 Task: Add Sprouts Matcha Latte Vegan Protein to the cart.
Action: Mouse moved to (271, 121)
Screenshot: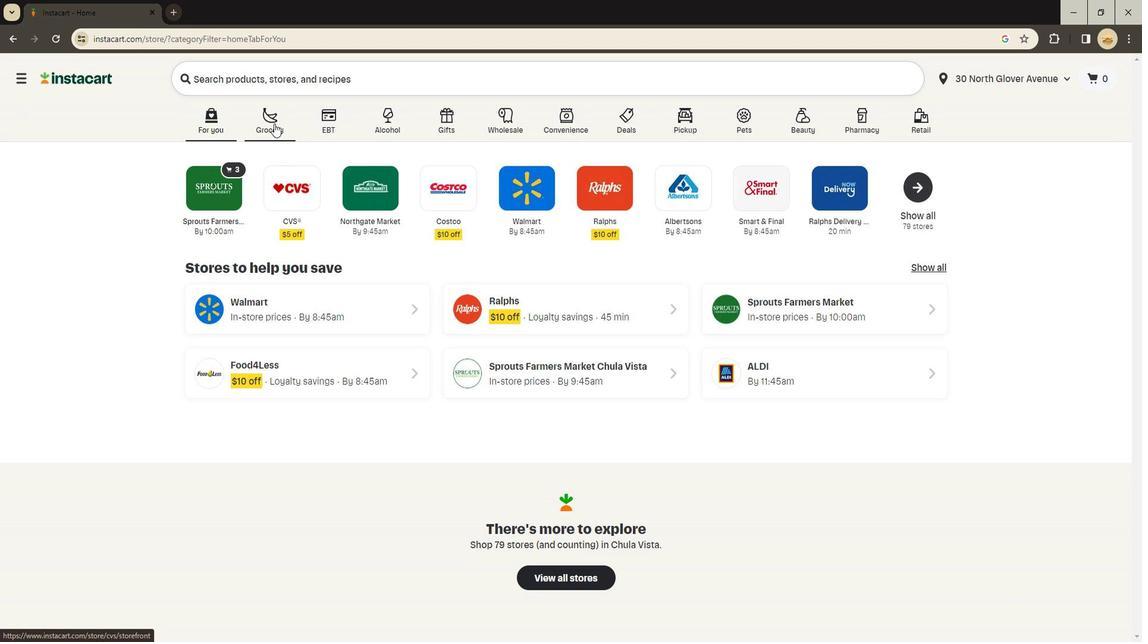 
Action: Mouse pressed left at (271, 121)
Screenshot: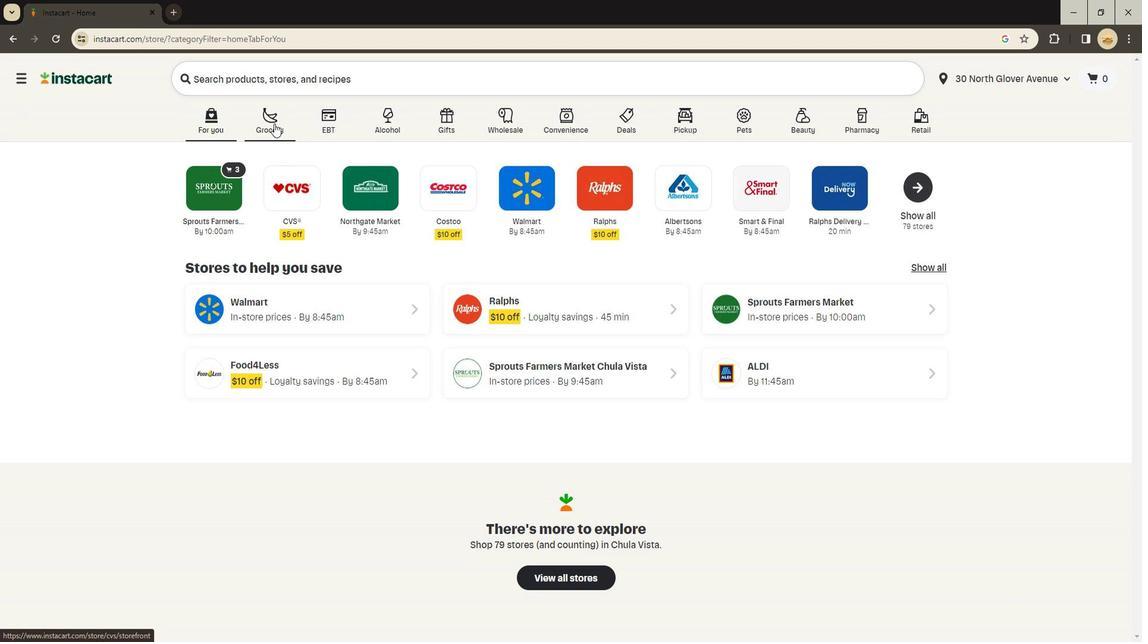 
Action: Mouse moved to (270, 351)
Screenshot: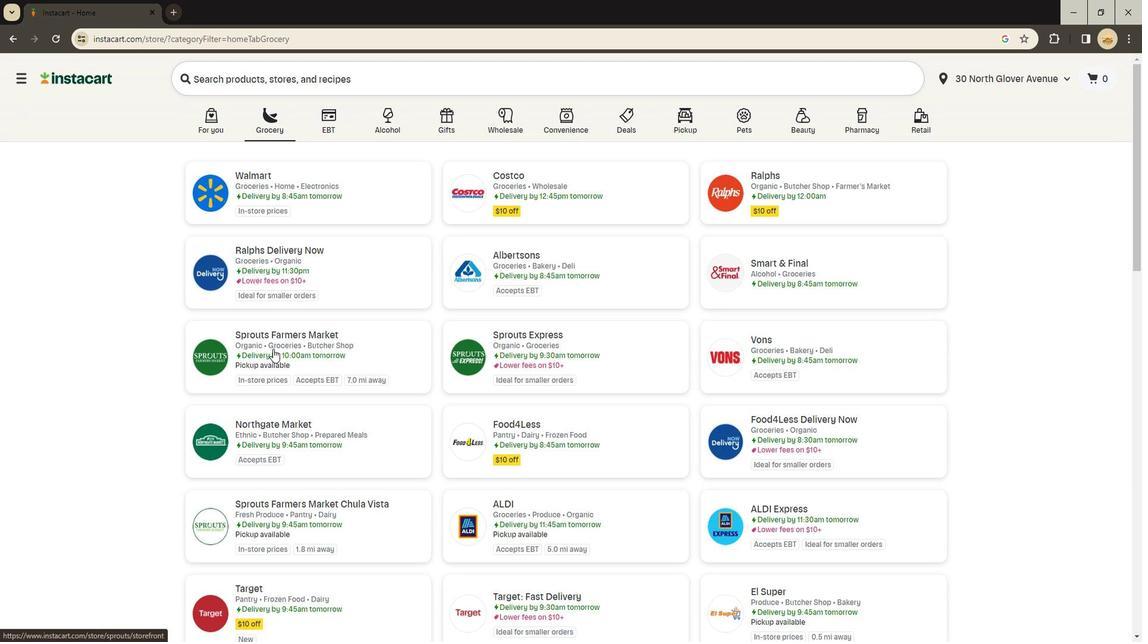 
Action: Mouse pressed left at (270, 351)
Screenshot: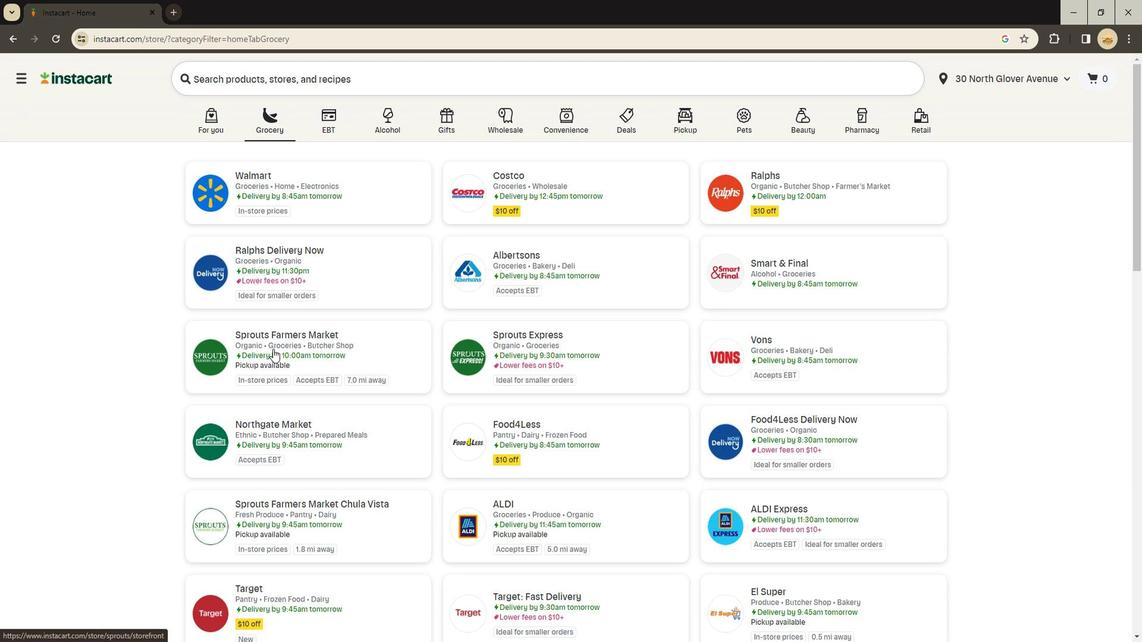
Action: Mouse moved to (76, 358)
Screenshot: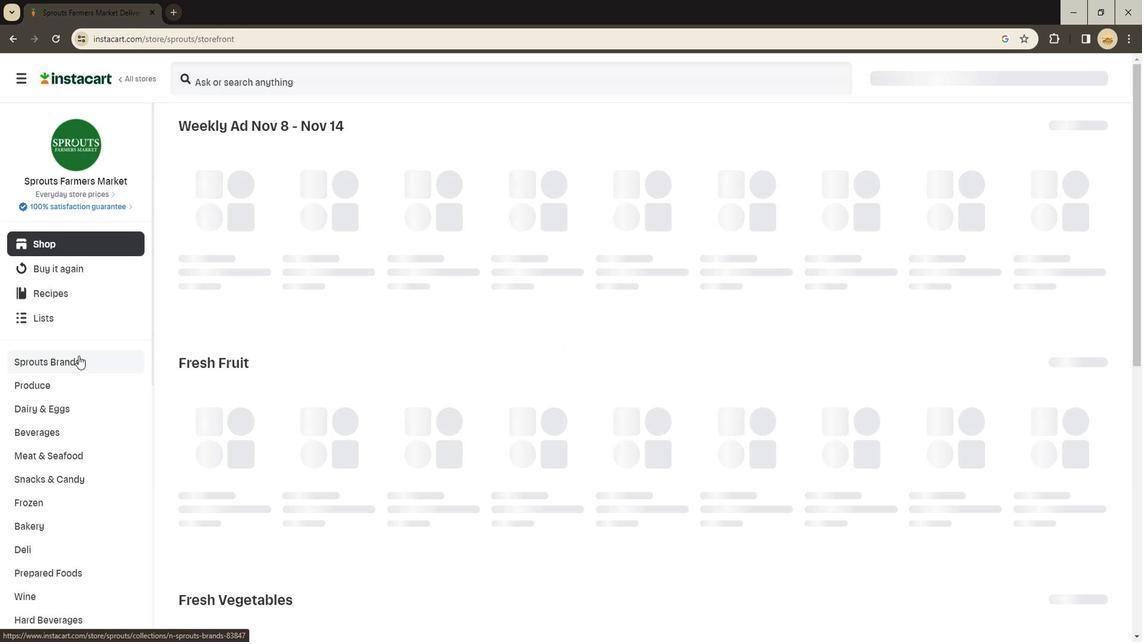 
Action: Mouse scrolled (76, 357) with delta (0, 0)
Screenshot: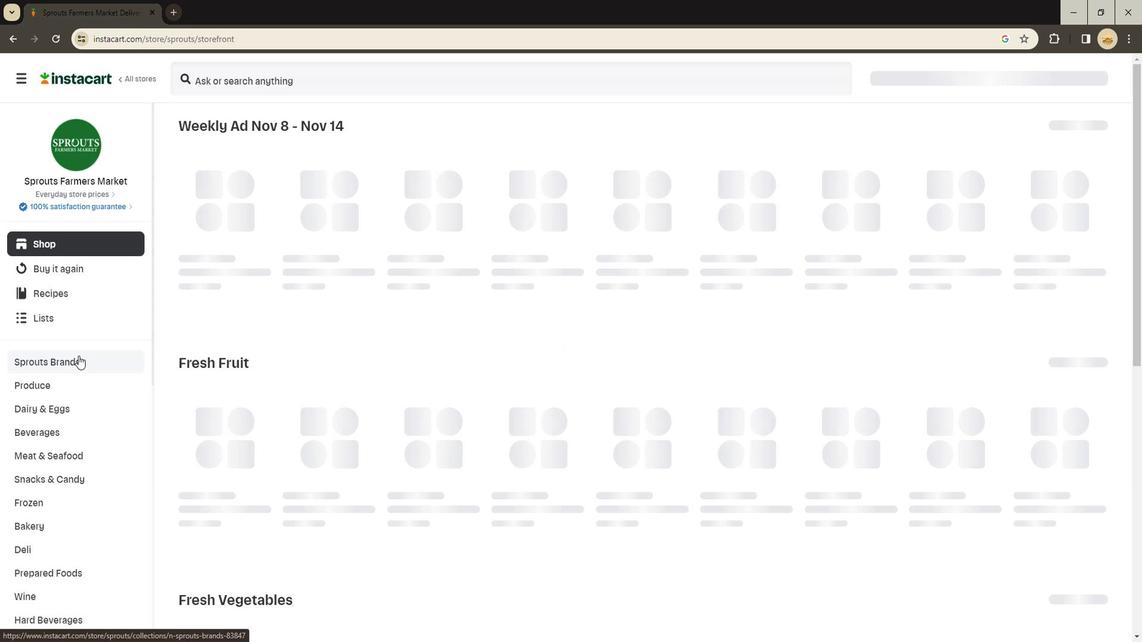 
Action: Mouse scrolled (76, 357) with delta (0, 0)
Screenshot: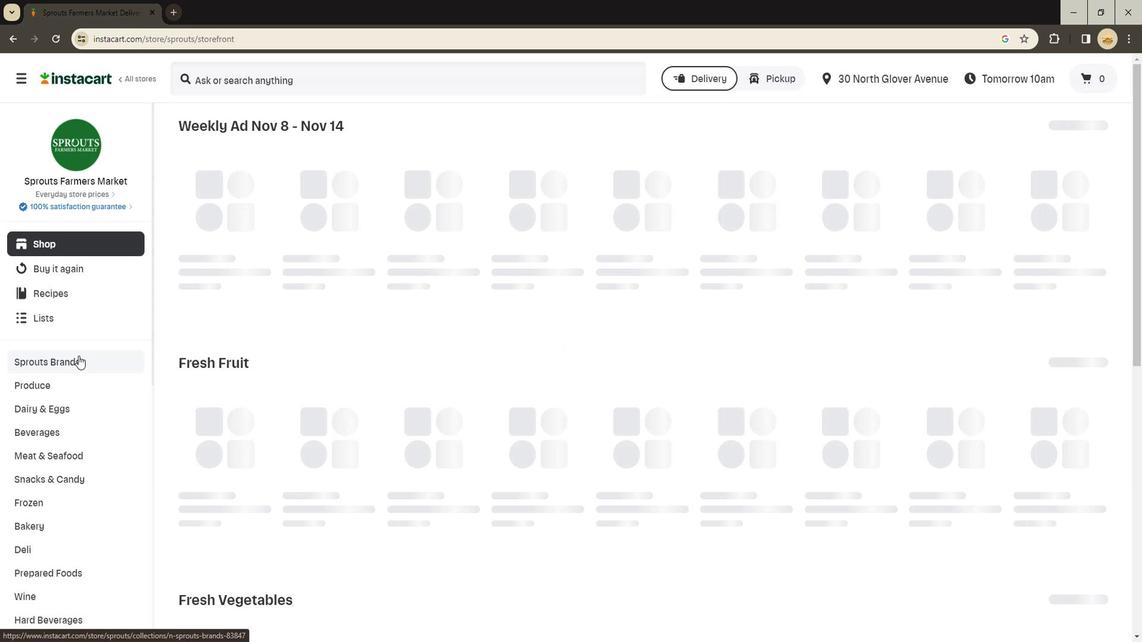 
Action: Mouse scrolled (76, 357) with delta (0, 0)
Screenshot: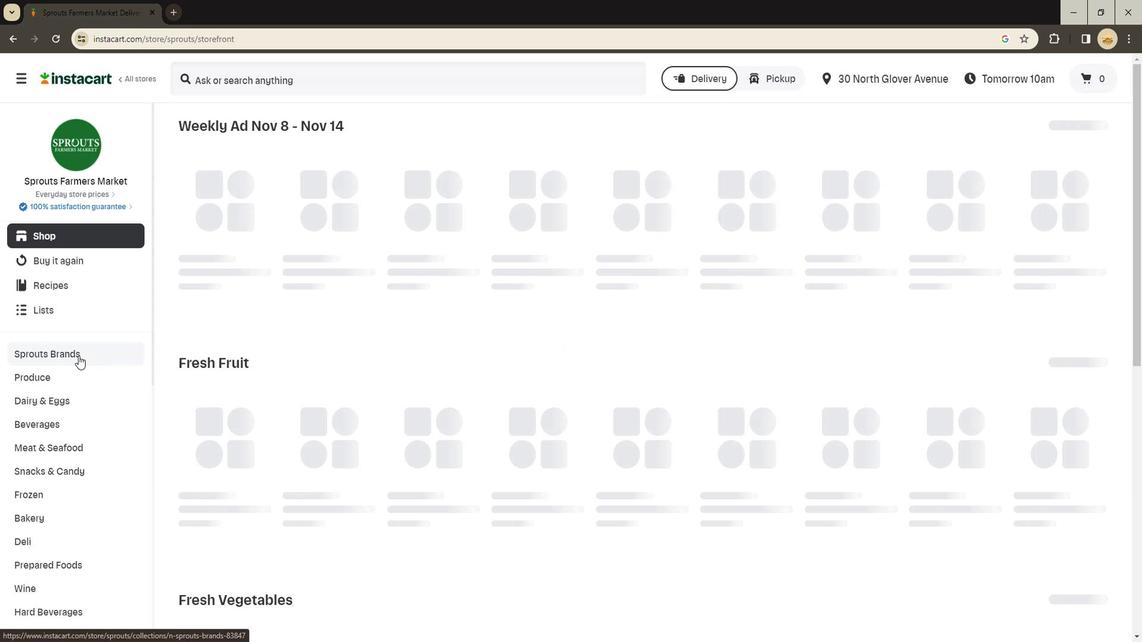 
Action: Mouse scrolled (76, 357) with delta (0, 0)
Screenshot: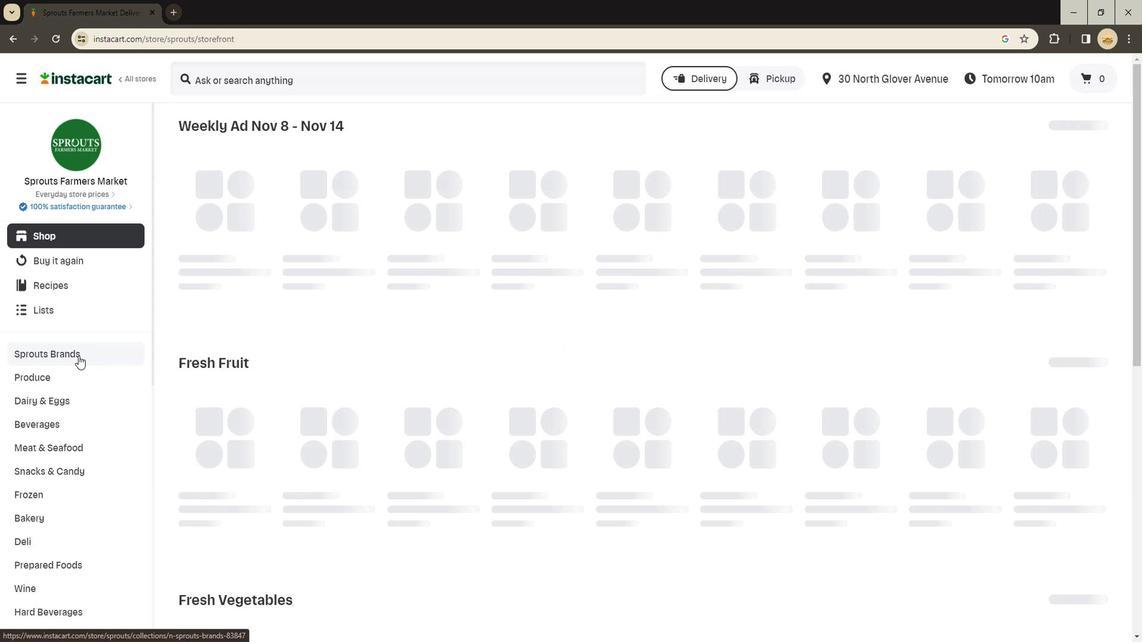 
Action: Mouse scrolled (76, 357) with delta (0, 0)
Screenshot: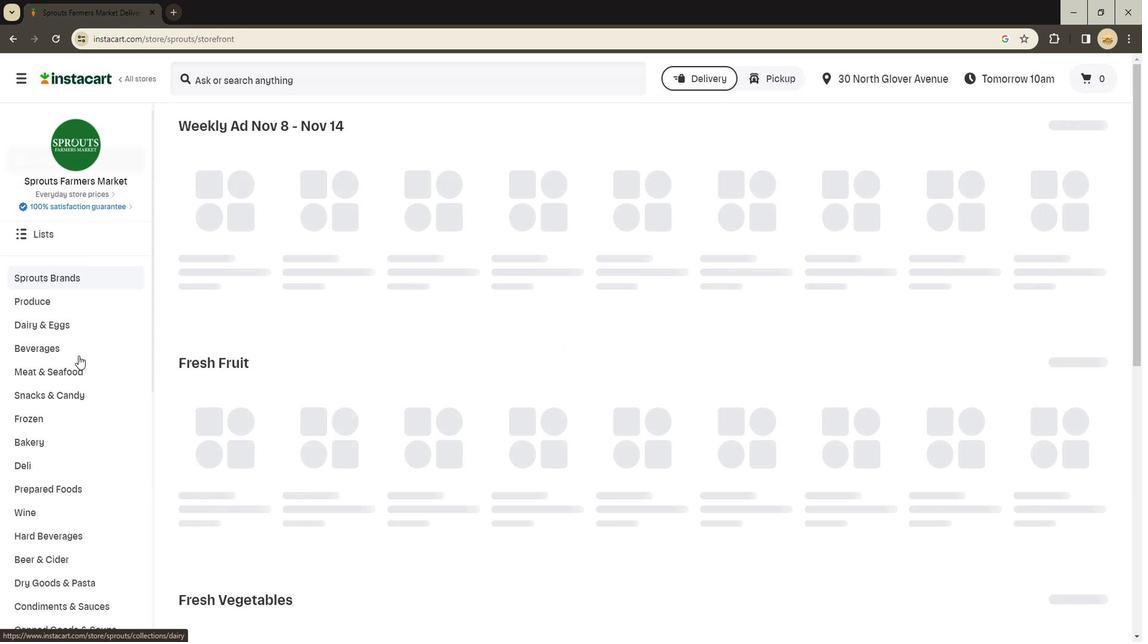 
Action: Mouse scrolled (76, 357) with delta (0, 0)
Screenshot: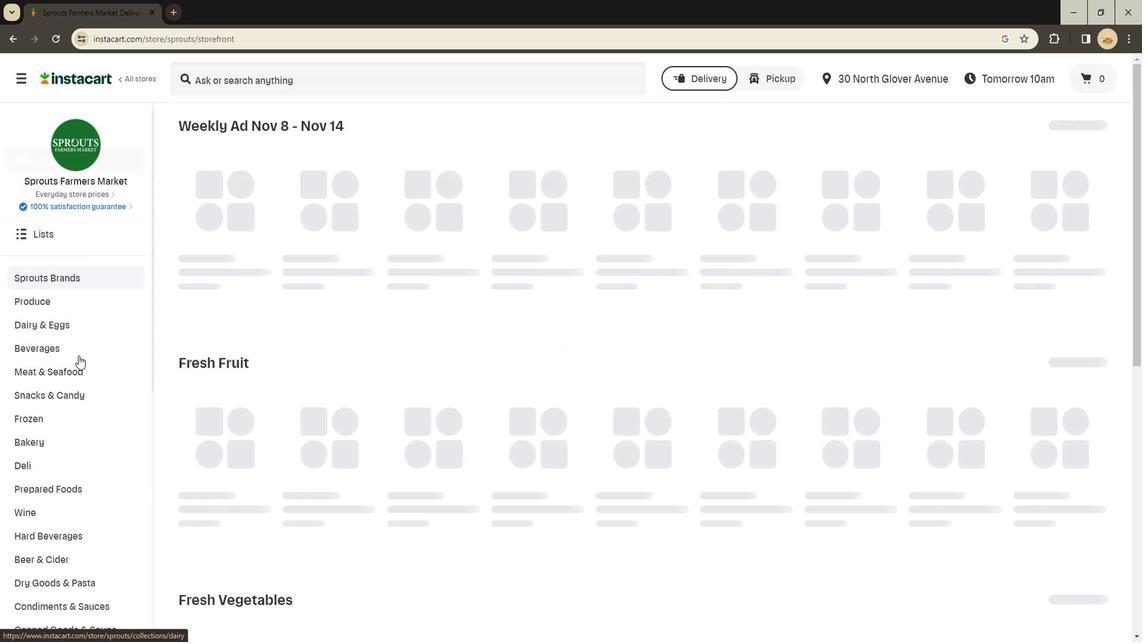 
Action: Mouse scrolled (76, 357) with delta (0, 0)
Screenshot: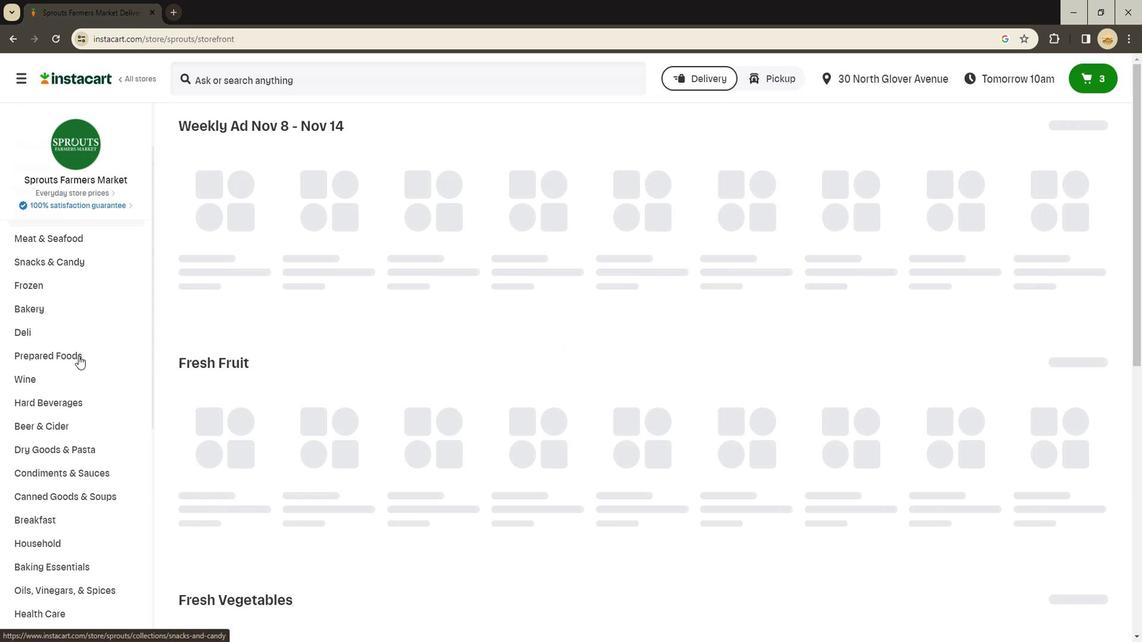 
Action: Mouse moved to (52, 398)
Screenshot: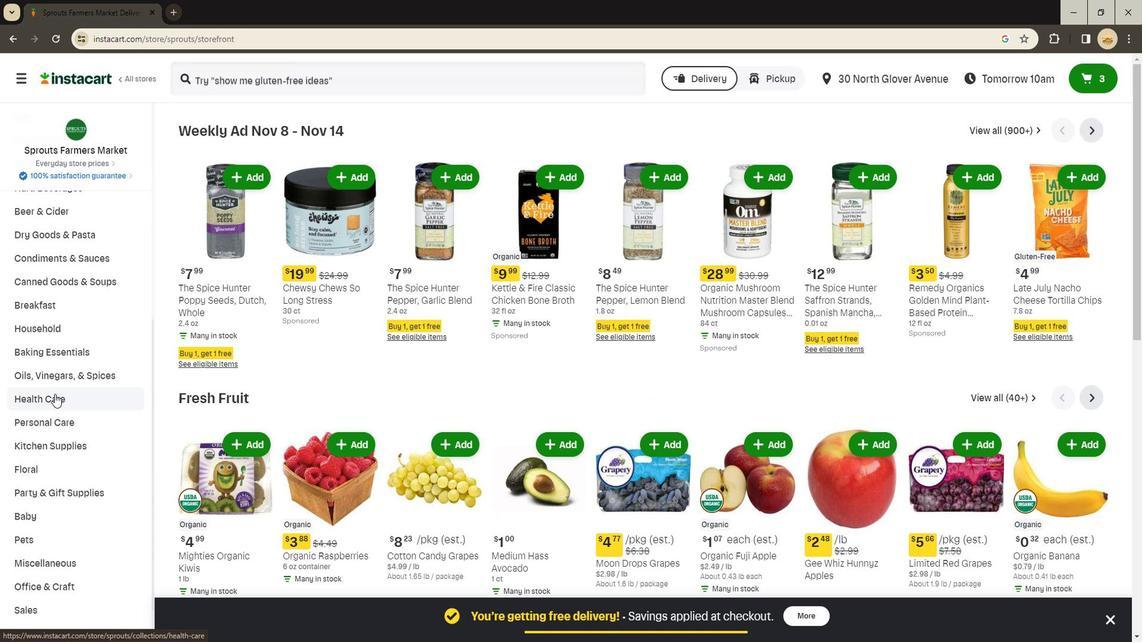
Action: Mouse pressed left at (52, 398)
Screenshot: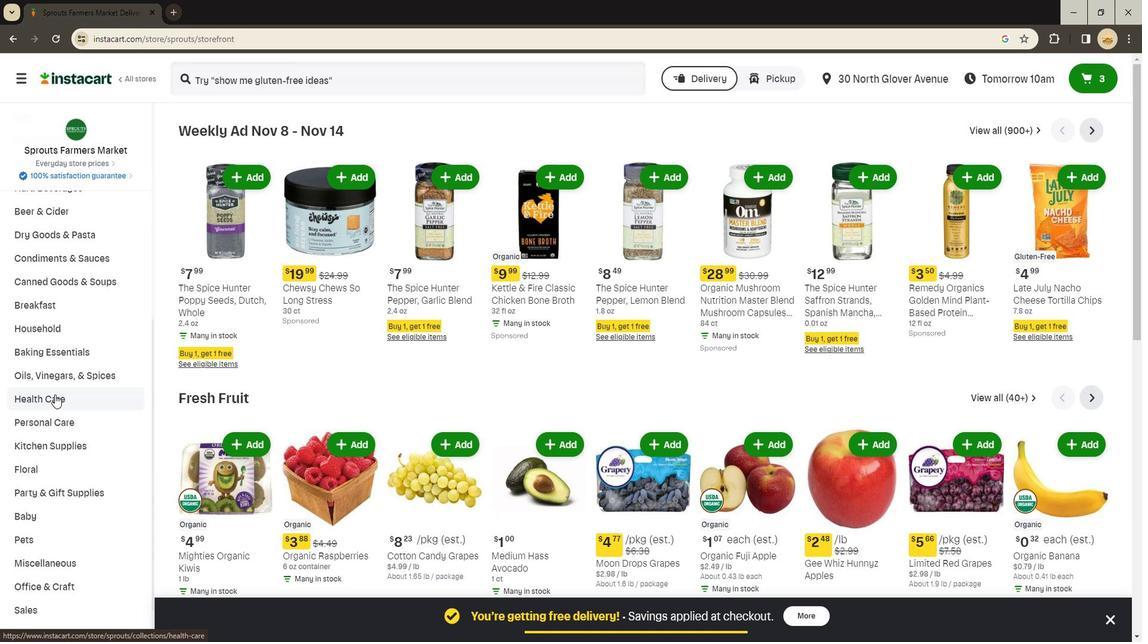 
Action: Mouse moved to (845, 156)
Screenshot: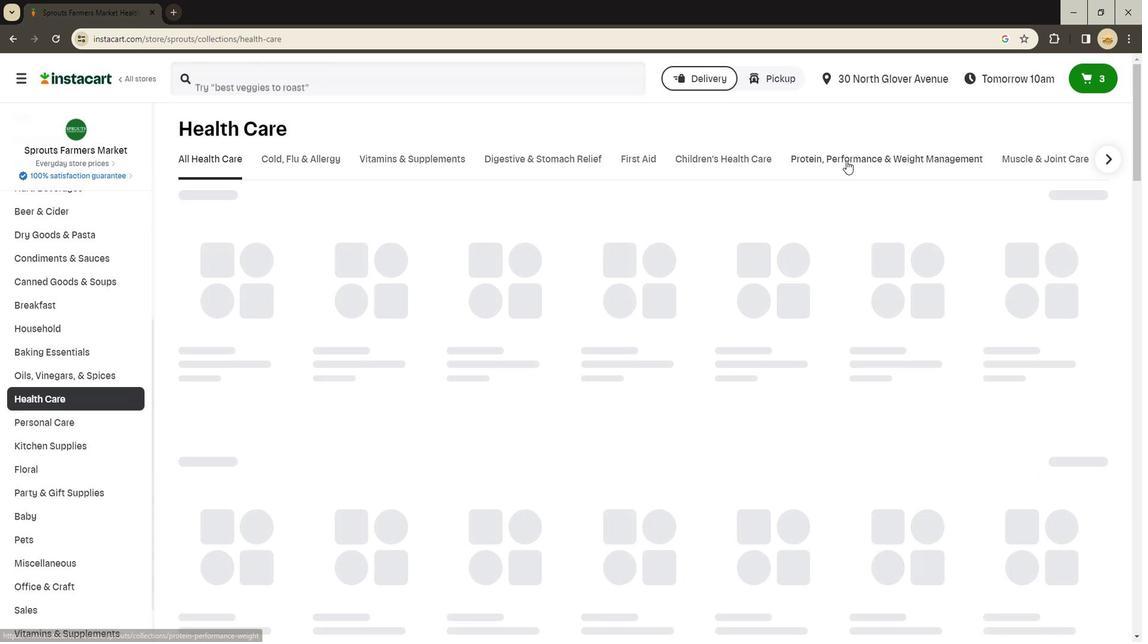 
Action: Mouse pressed left at (845, 156)
Screenshot: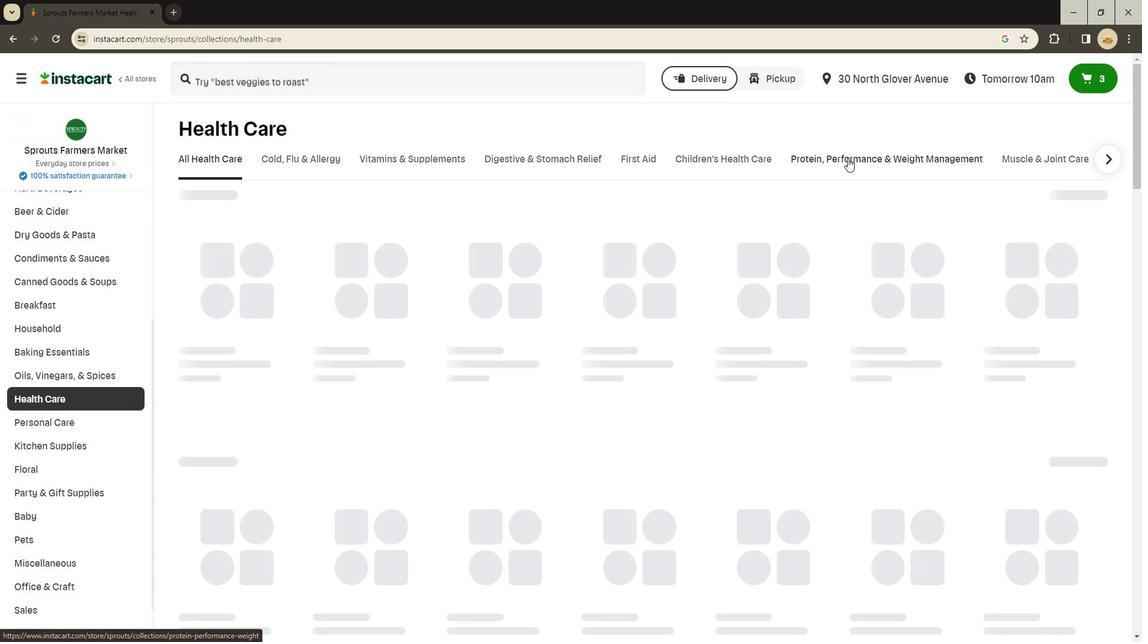 
Action: Mouse moved to (284, 207)
Screenshot: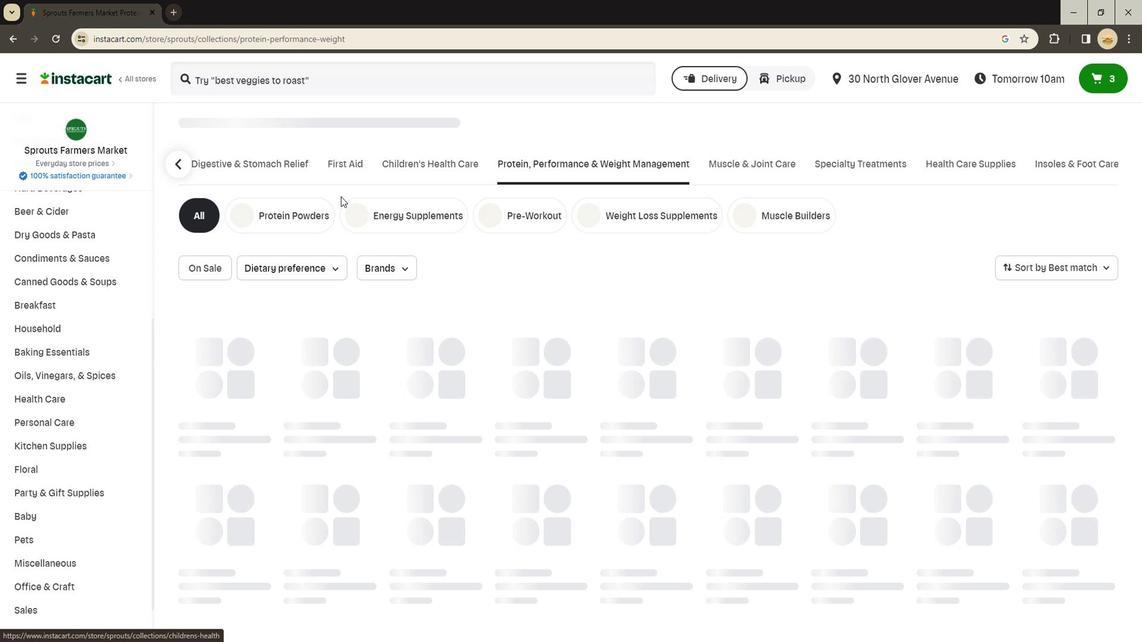 
Action: Mouse pressed left at (284, 207)
Screenshot: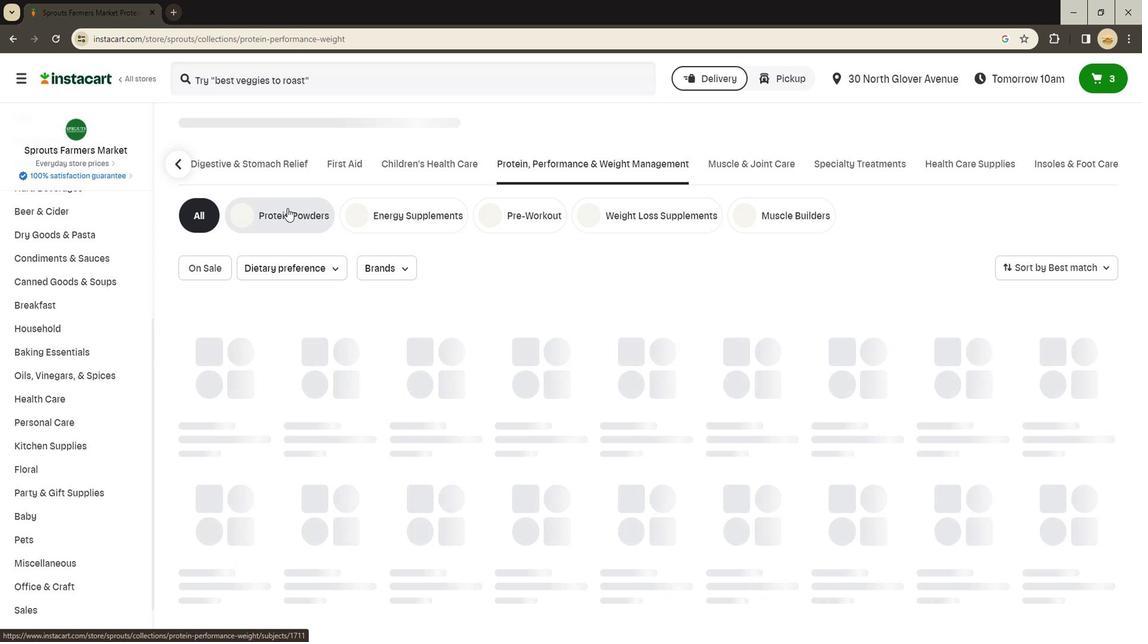 
Action: Mouse moved to (334, 83)
Screenshot: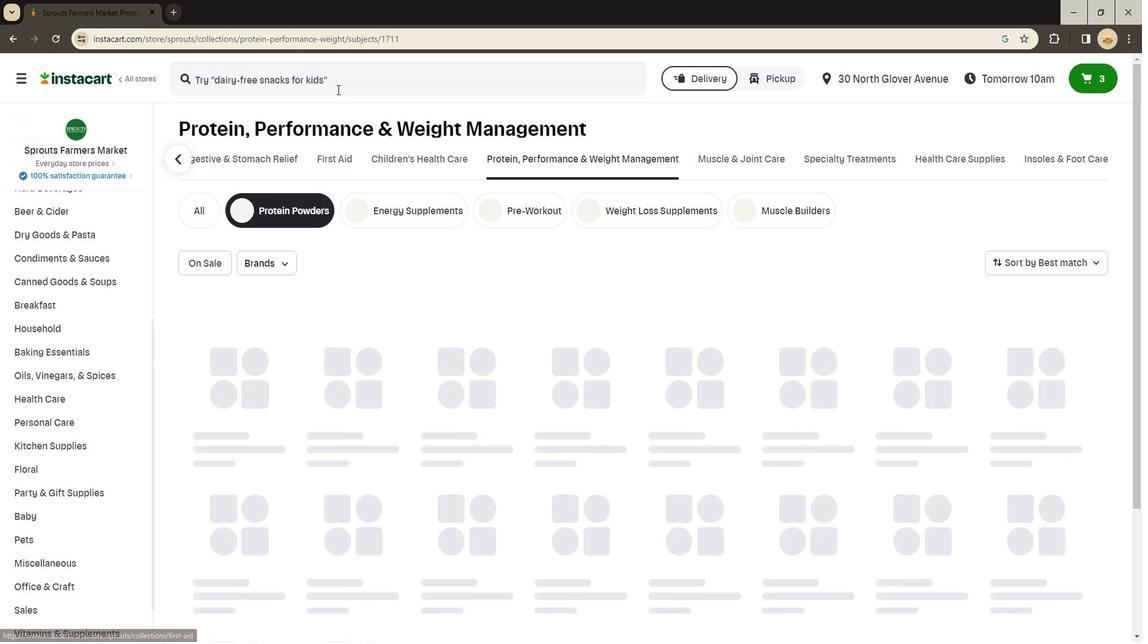
Action: Mouse pressed left at (334, 83)
Screenshot: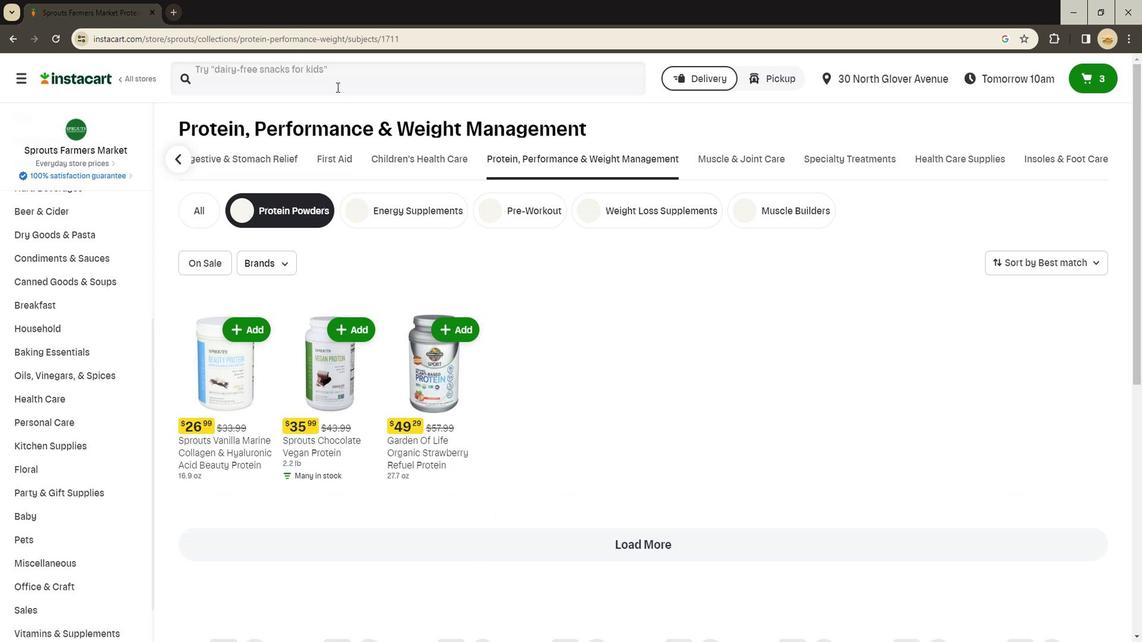 
Action: Key pressed <Key.shift><Key.shift><Key.shift><Key.shift><Key.shift>Sprouts<Key.space><Key.shift>Matcha<Key.space><Key.shift>Latte<Key.space><Key.shift>B<Key.backspace>Vegan<Key.space><Key.shift>Protein<Key.space><Key.enter>
Screenshot: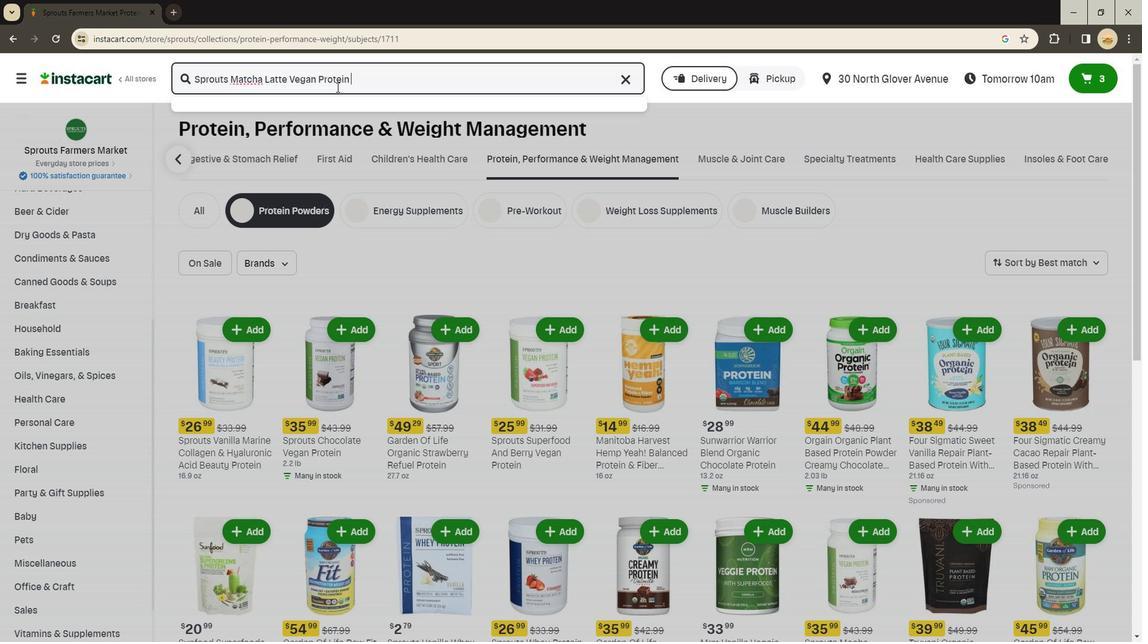 
Action: Mouse moved to (512, 185)
Screenshot: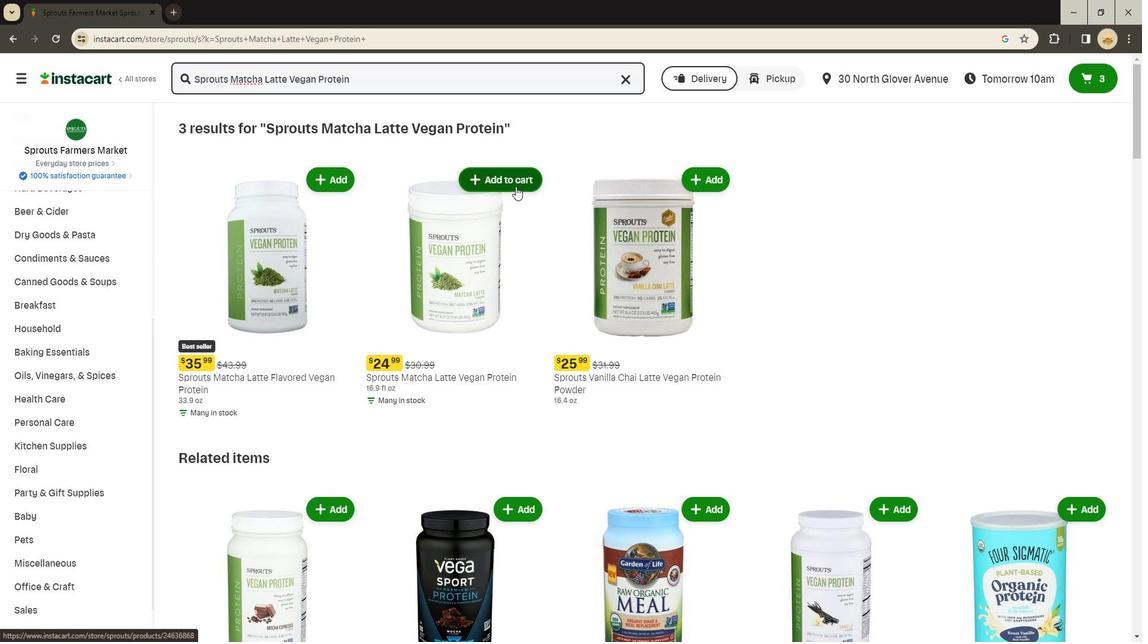 
Action: Mouse pressed left at (512, 185)
Screenshot: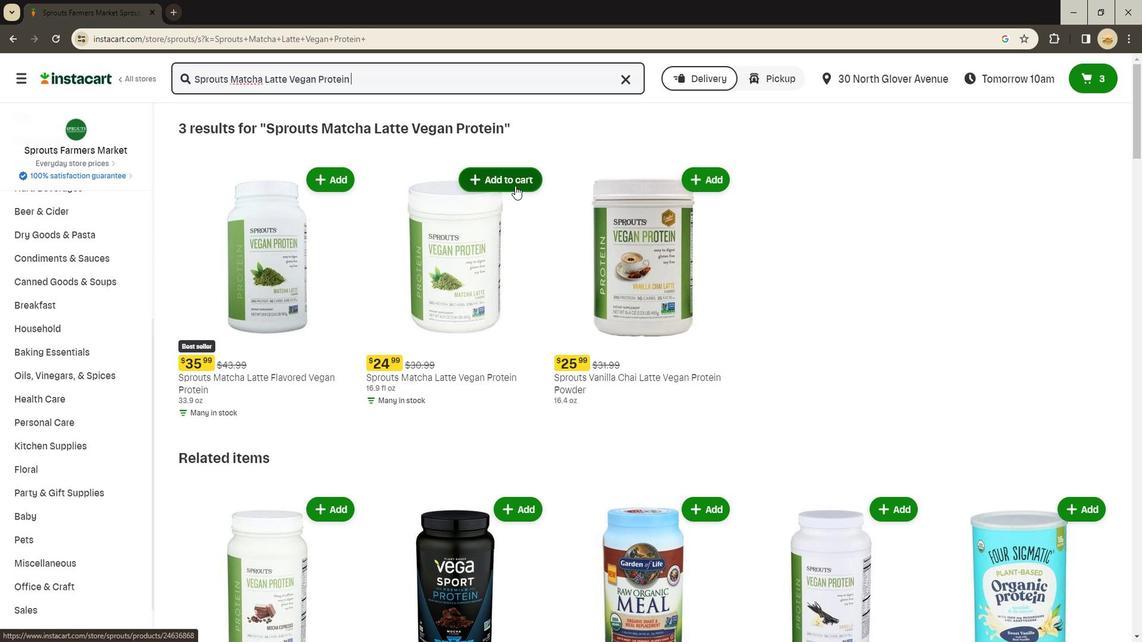 
Action: Mouse moved to (834, 312)
Screenshot: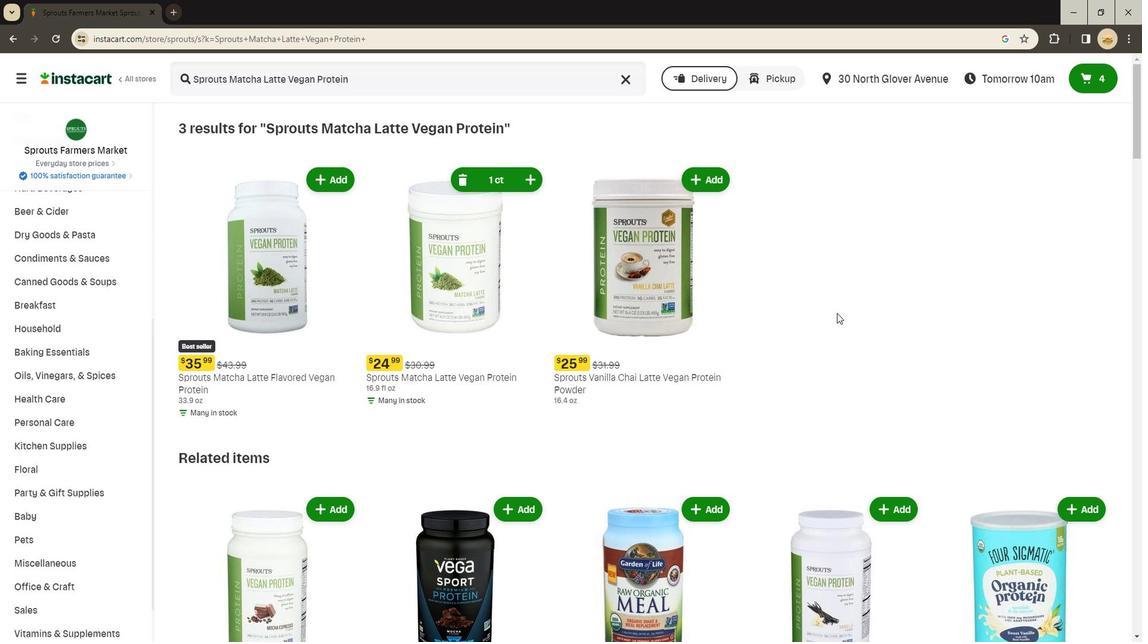 
